 Task: Add a dependency to the task Add a feature to import/export data in the app , the existing task  Implement a dashboard for administrators to monitor app usage in the project TripleWorks.
Action: Mouse moved to (686, 570)
Screenshot: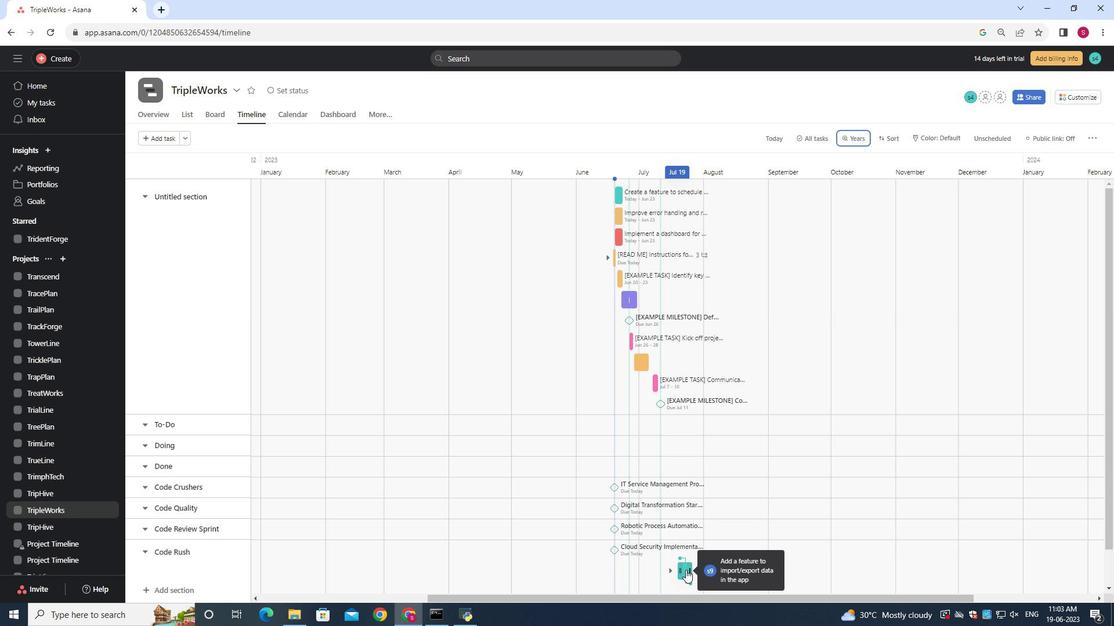 
Action: Mouse pressed left at (686, 570)
Screenshot: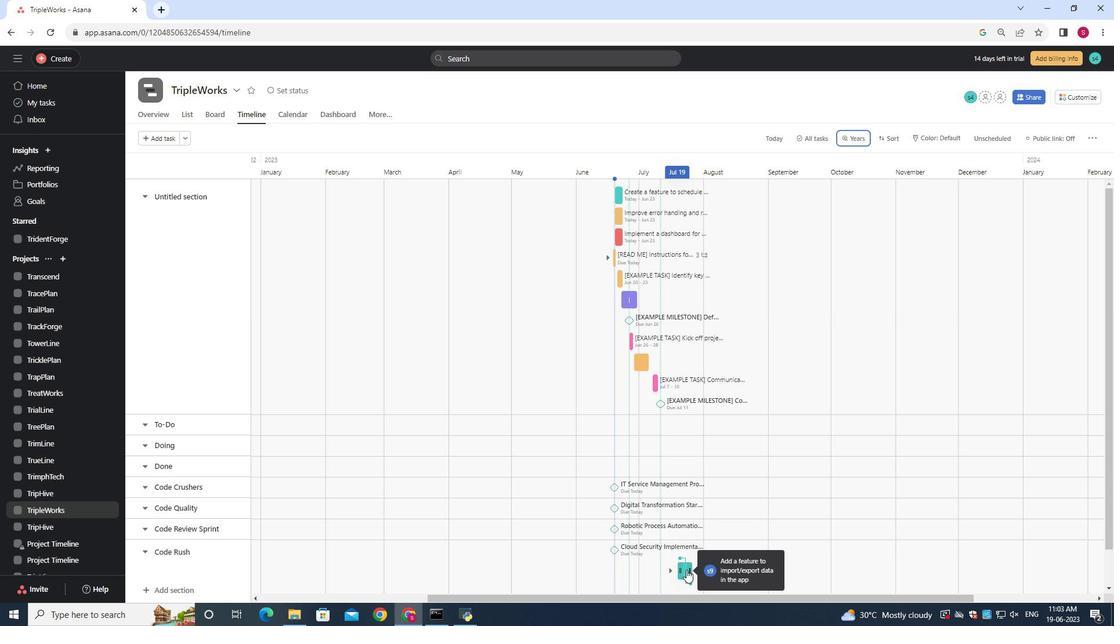 
Action: Mouse moved to (858, 275)
Screenshot: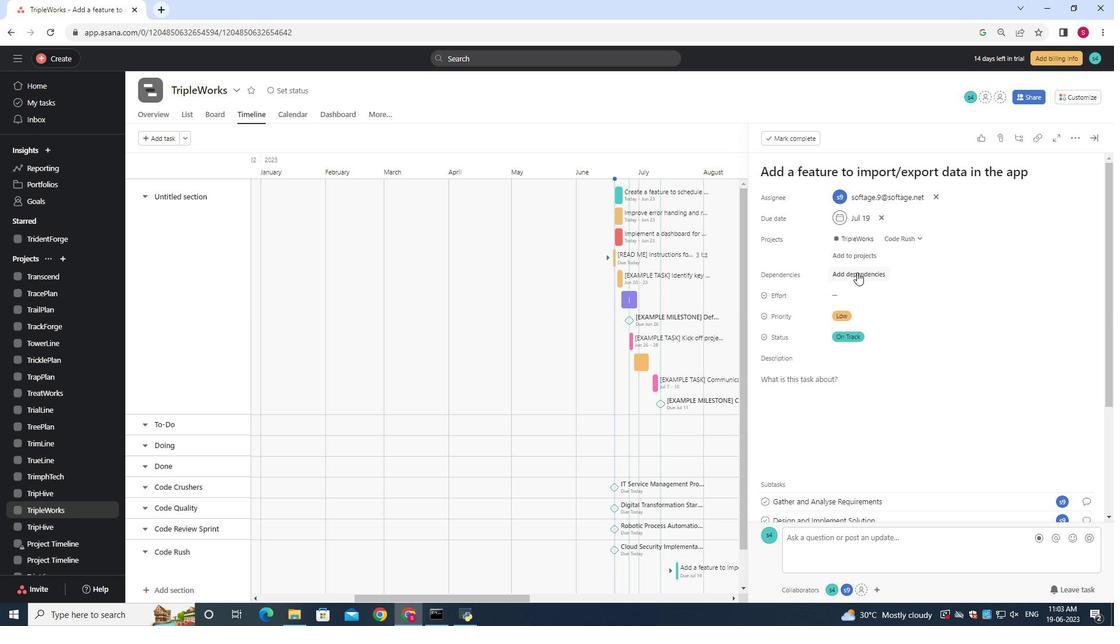 
Action: Mouse pressed left at (858, 275)
Screenshot: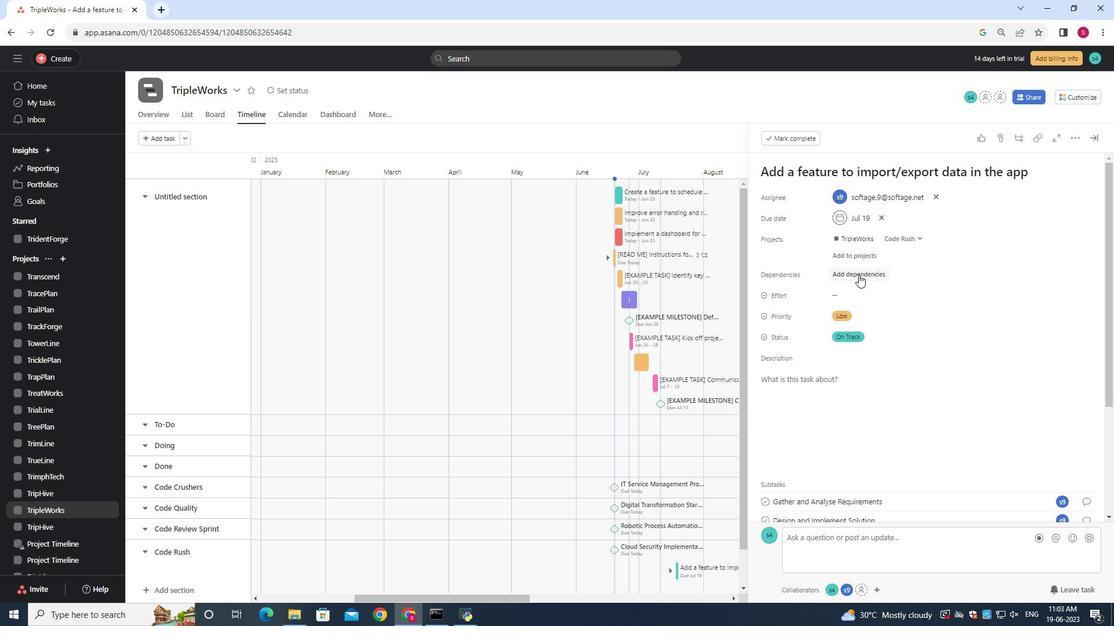 
Action: Mouse moved to (926, 315)
Screenshot: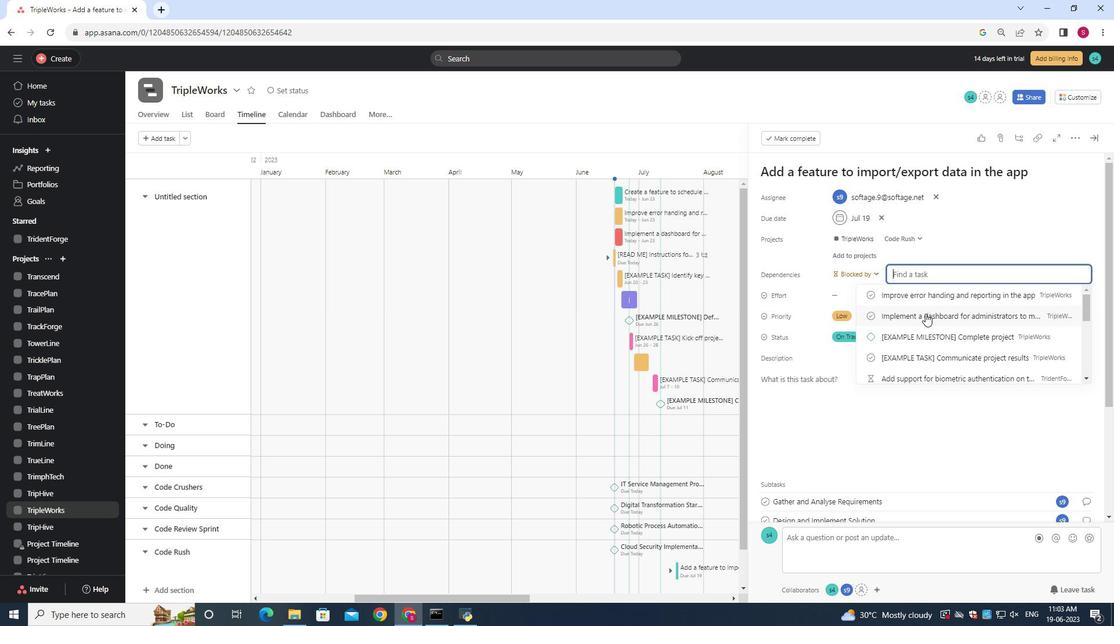 
Action: Mouse pressed left at (926, 315)
Screenshot: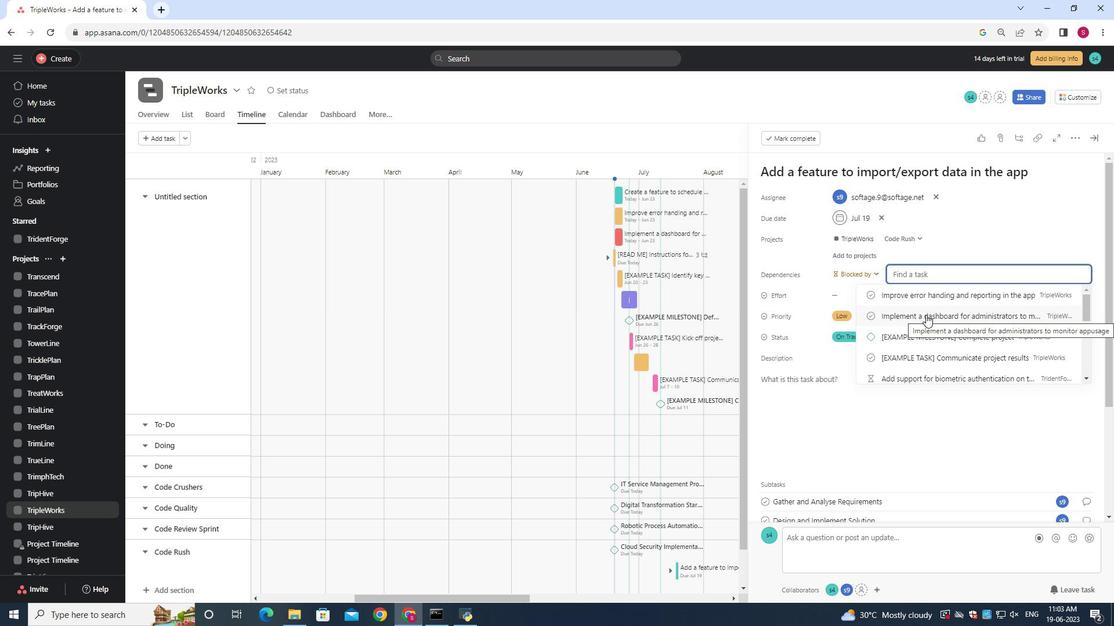 
